 Task: Write a soql queries using OFFSET keyword.
Action: Mouse moved to (1244, 104)
Screenshot: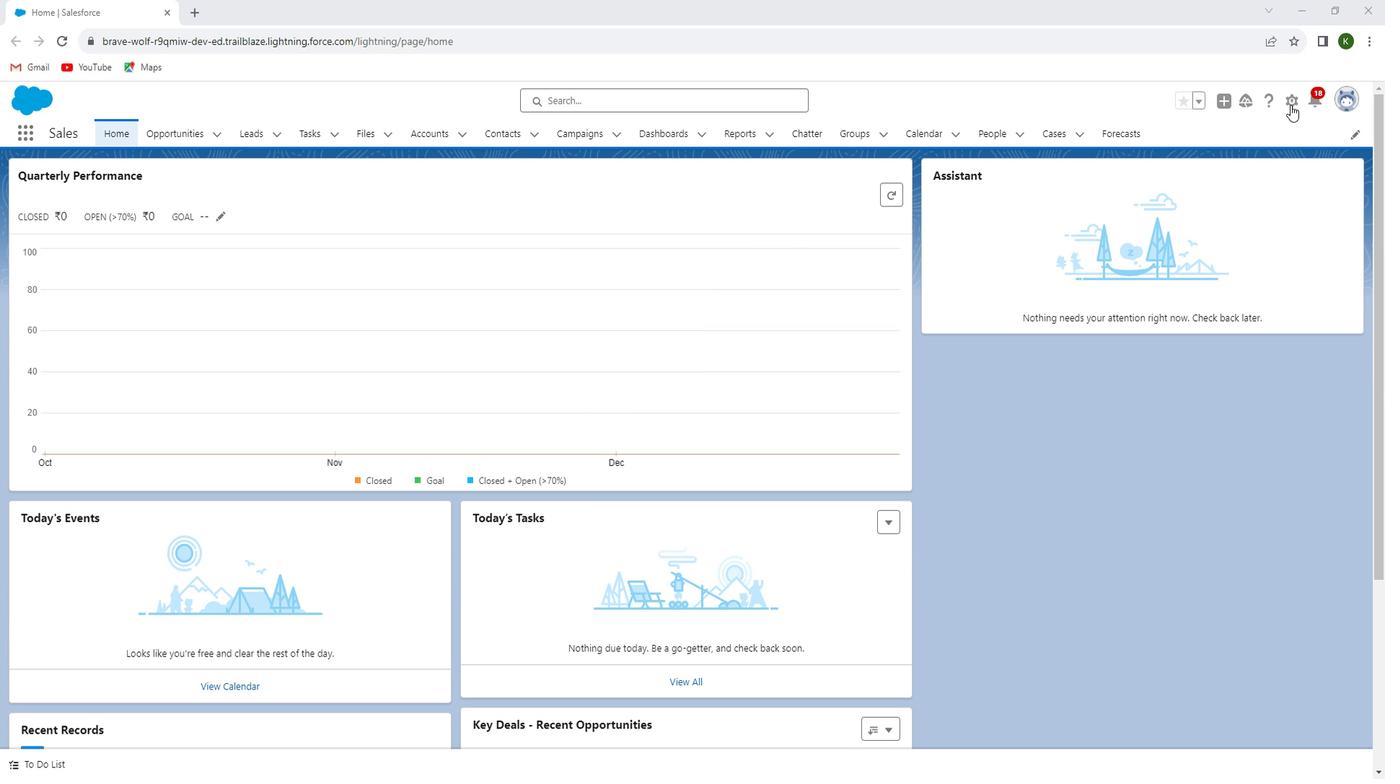 
Action: Mouse pressed left at (1244, 104)
Screenshot: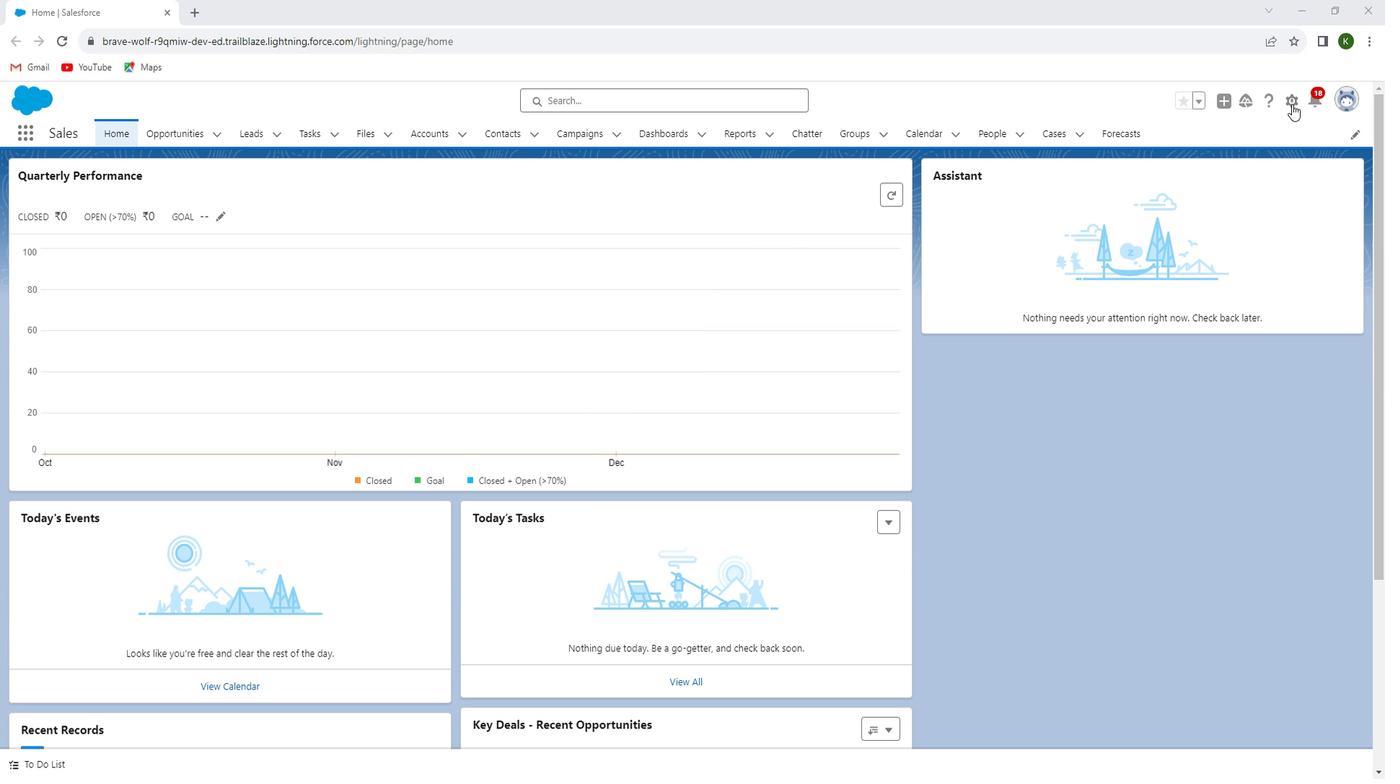 
Action: Mouse moved to (1182, 229)
Screenshot: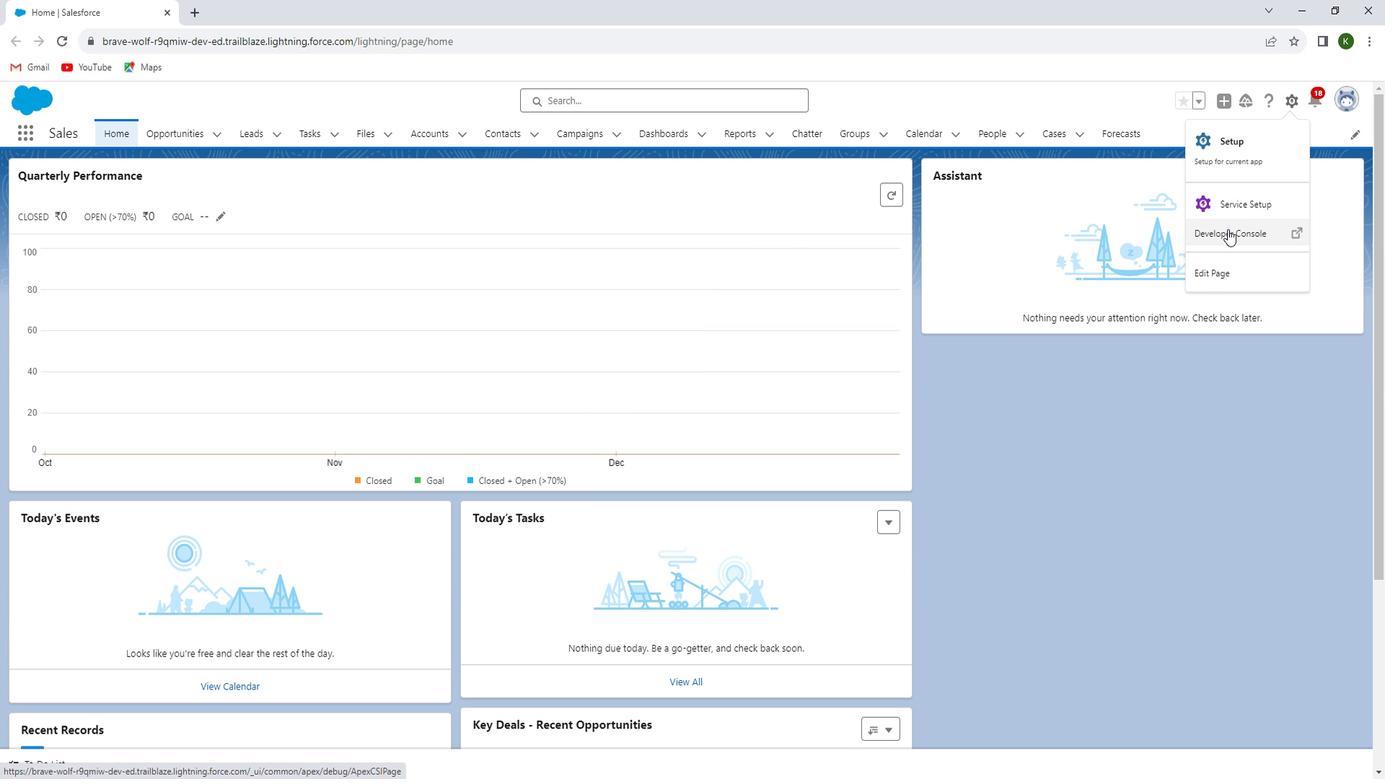 
Action: Mouse pressed left at (1182, 229)
Screenshot: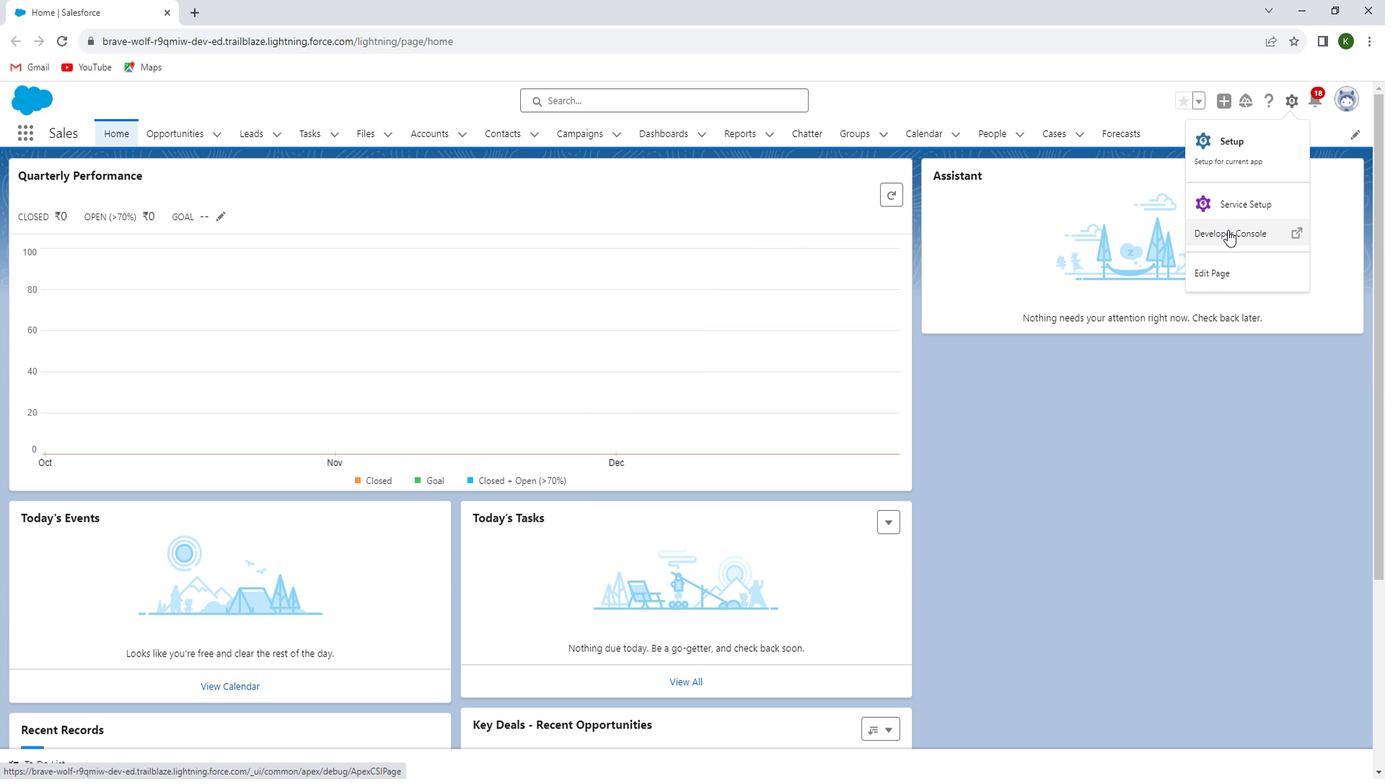 
Action: Mouse moved to (1034, 136)
Screenshot: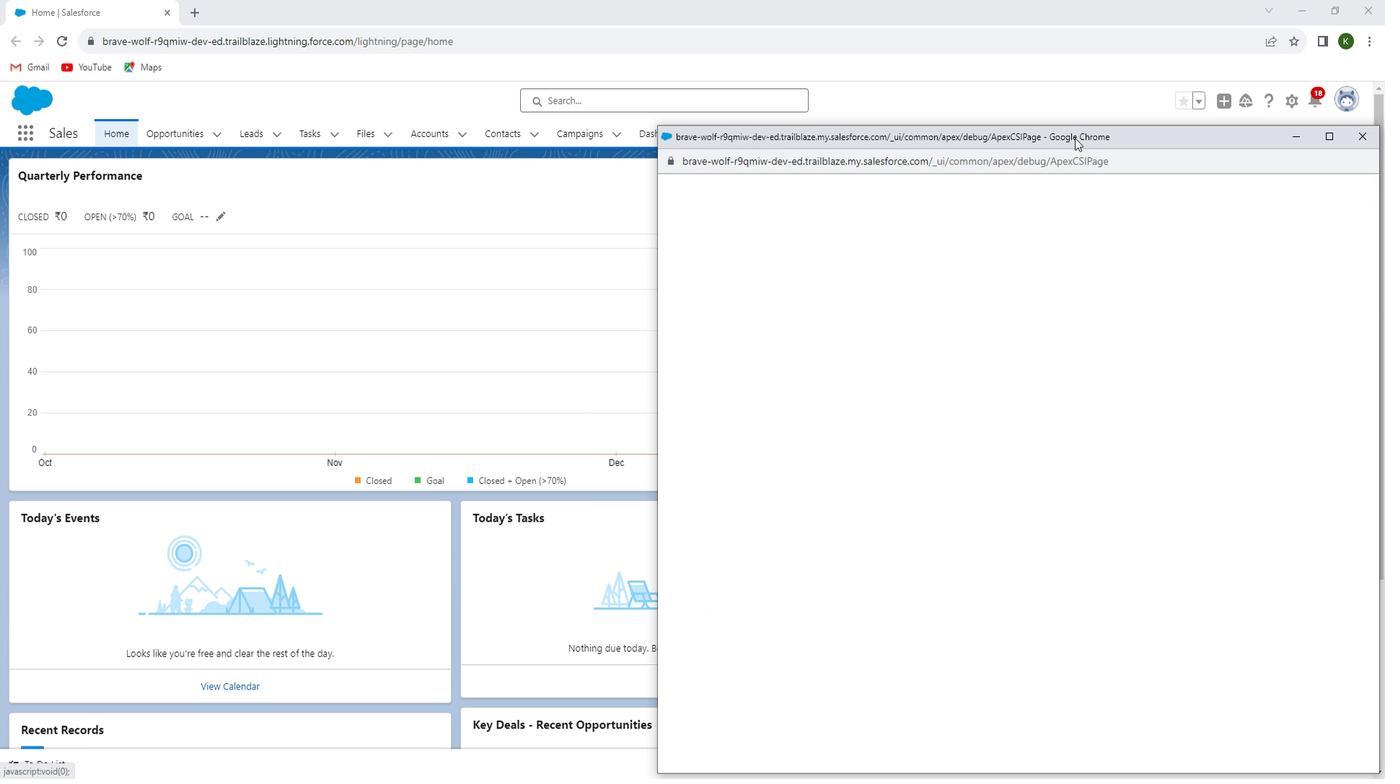 
Action: Mouse pressed left at (1034, 136)
Screenshot: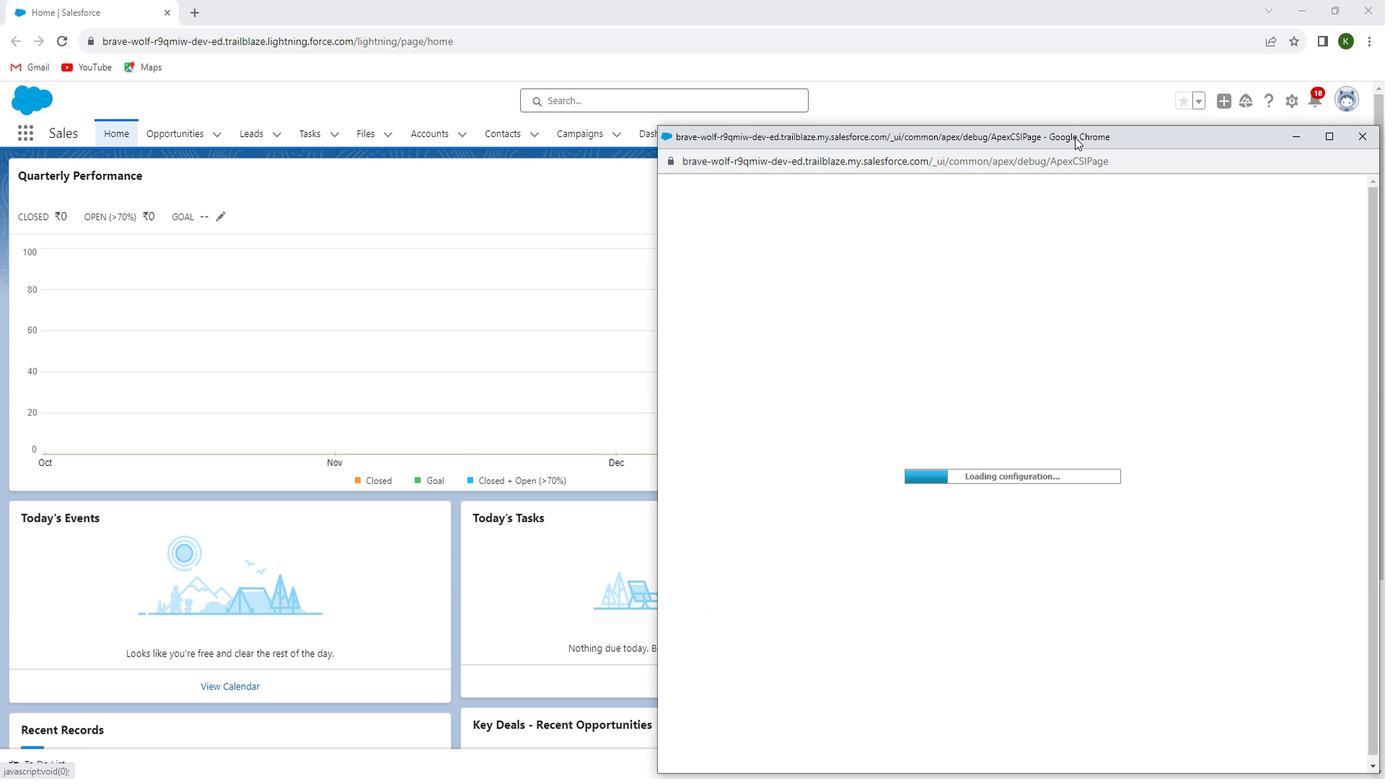 
Action: Mouse moved to (123, 74)
Screenshot: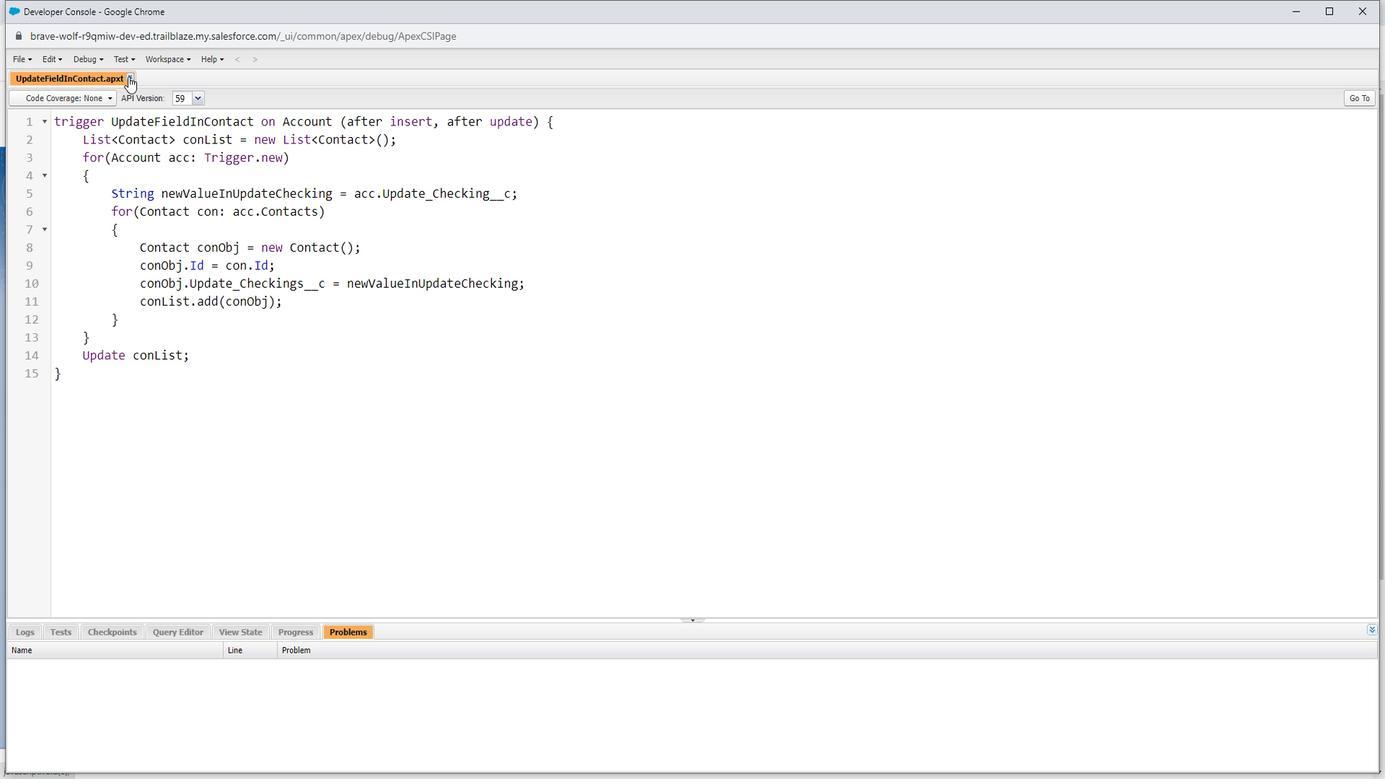 
Action: Mouse pressed left at (123, 74)
Screenshot: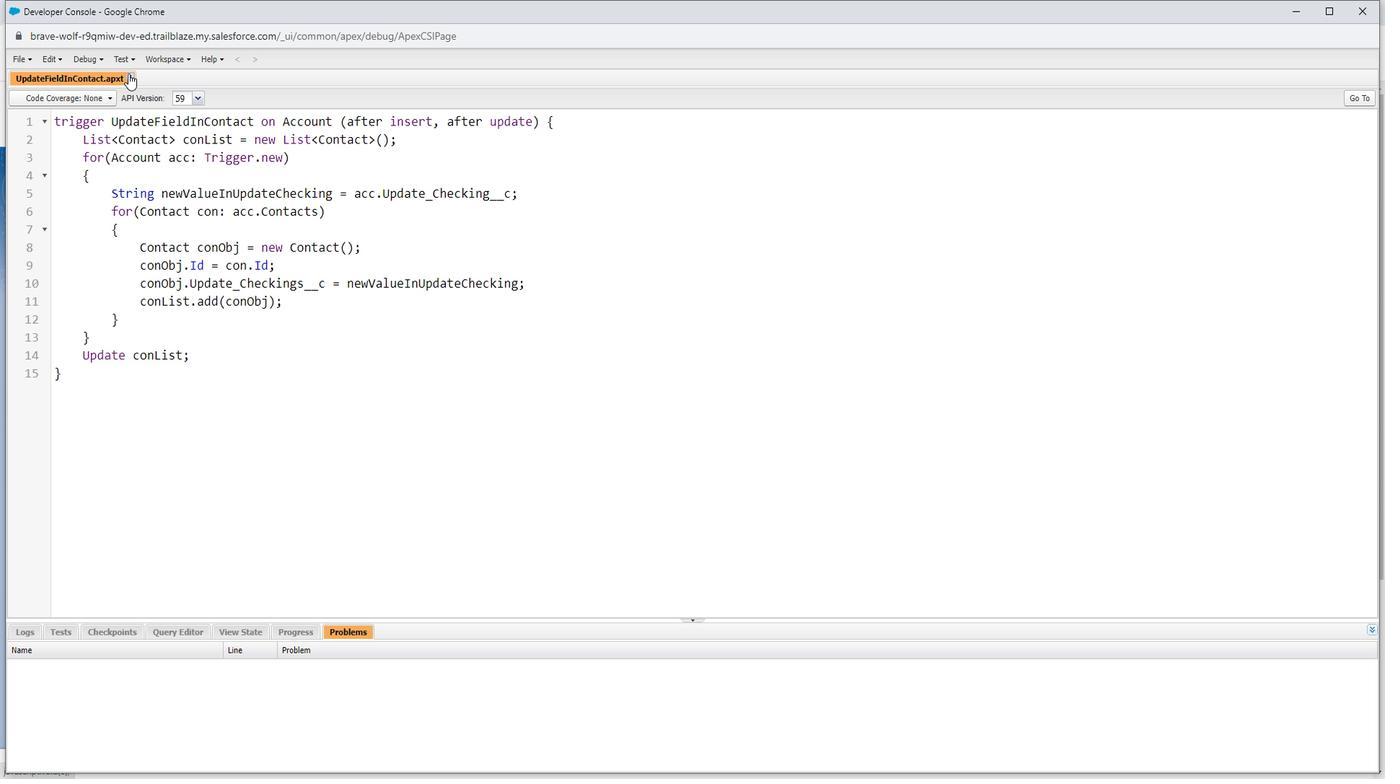 
Action: Mouse moved to (173, 627)
Screenshot: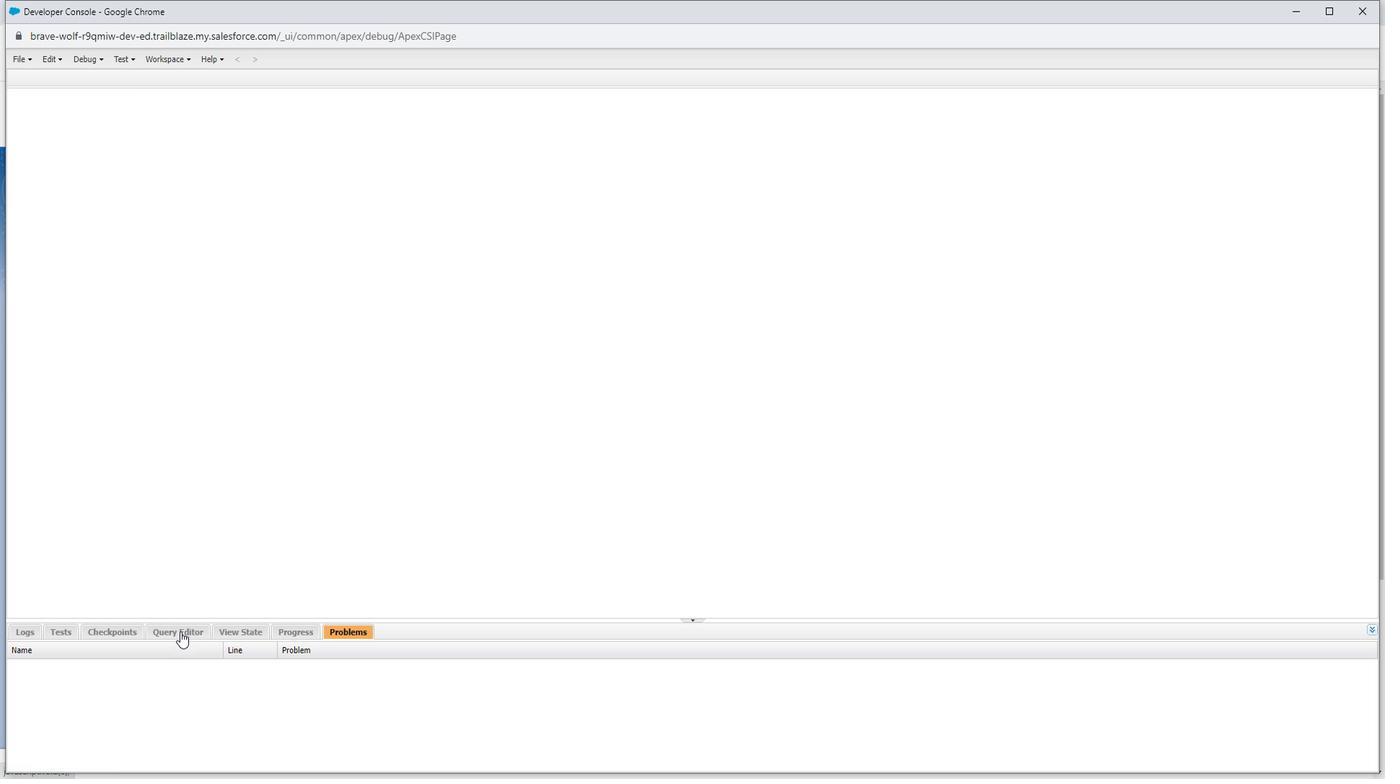 
Action: Mouse pressed left at (173, 627)
Screenshot: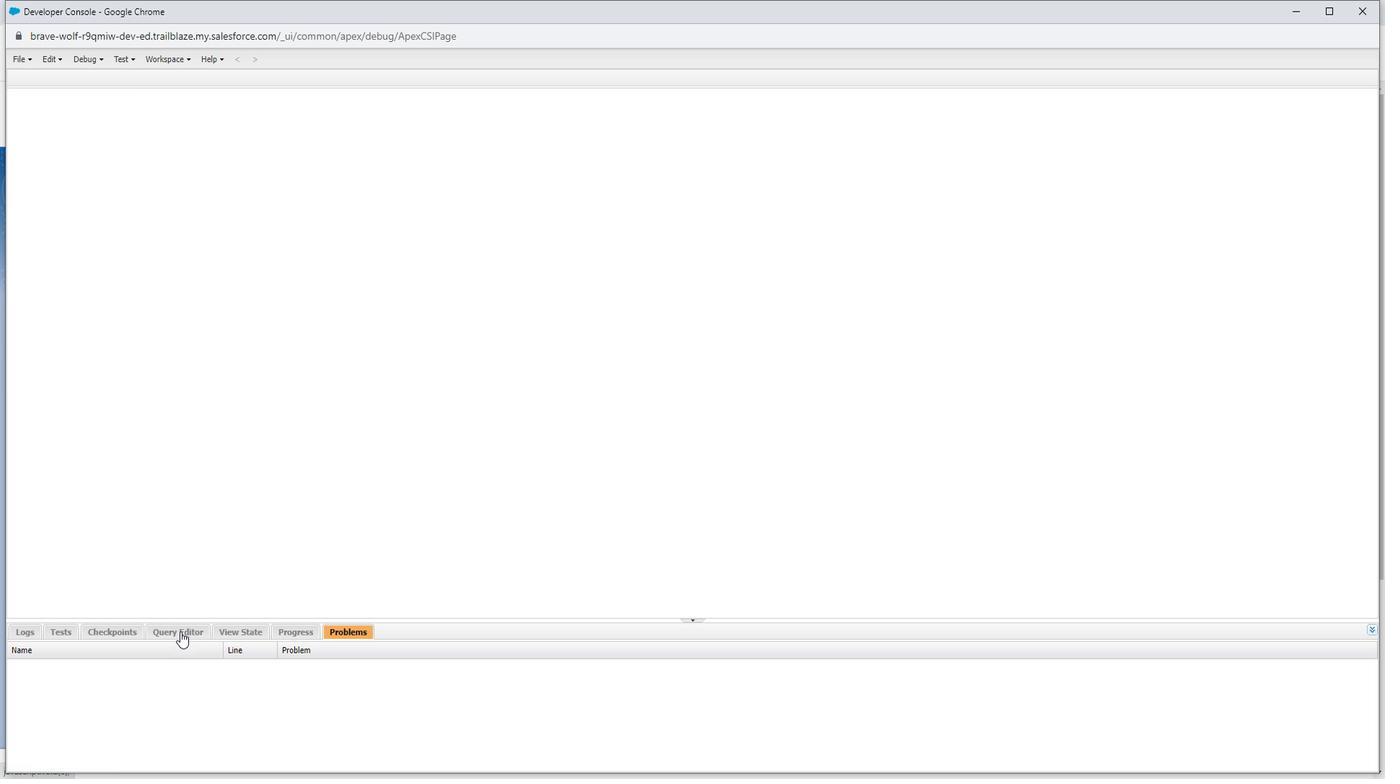 
Action: Mouse moved to (86, 648)
Screenshot: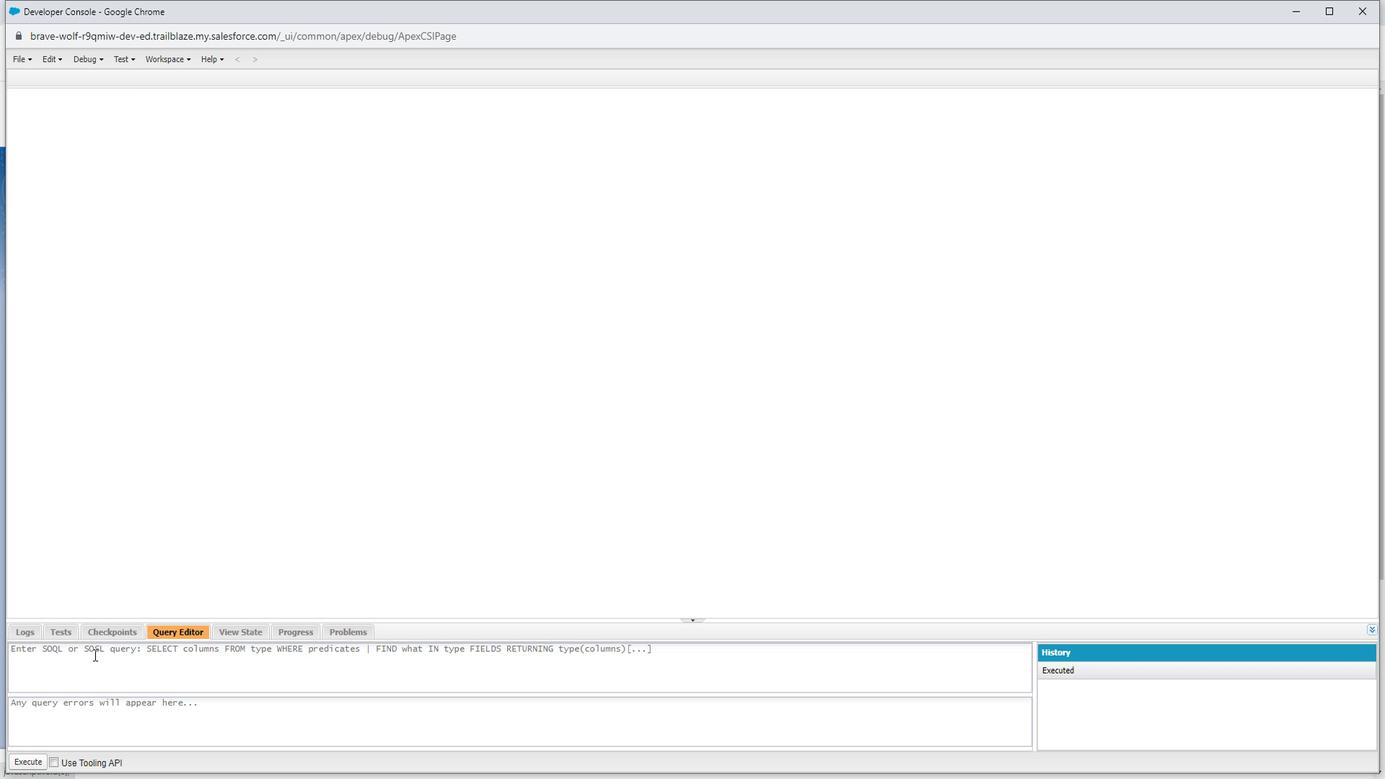 
Action: Mouse pressed left at (86, 648)
Screenshot: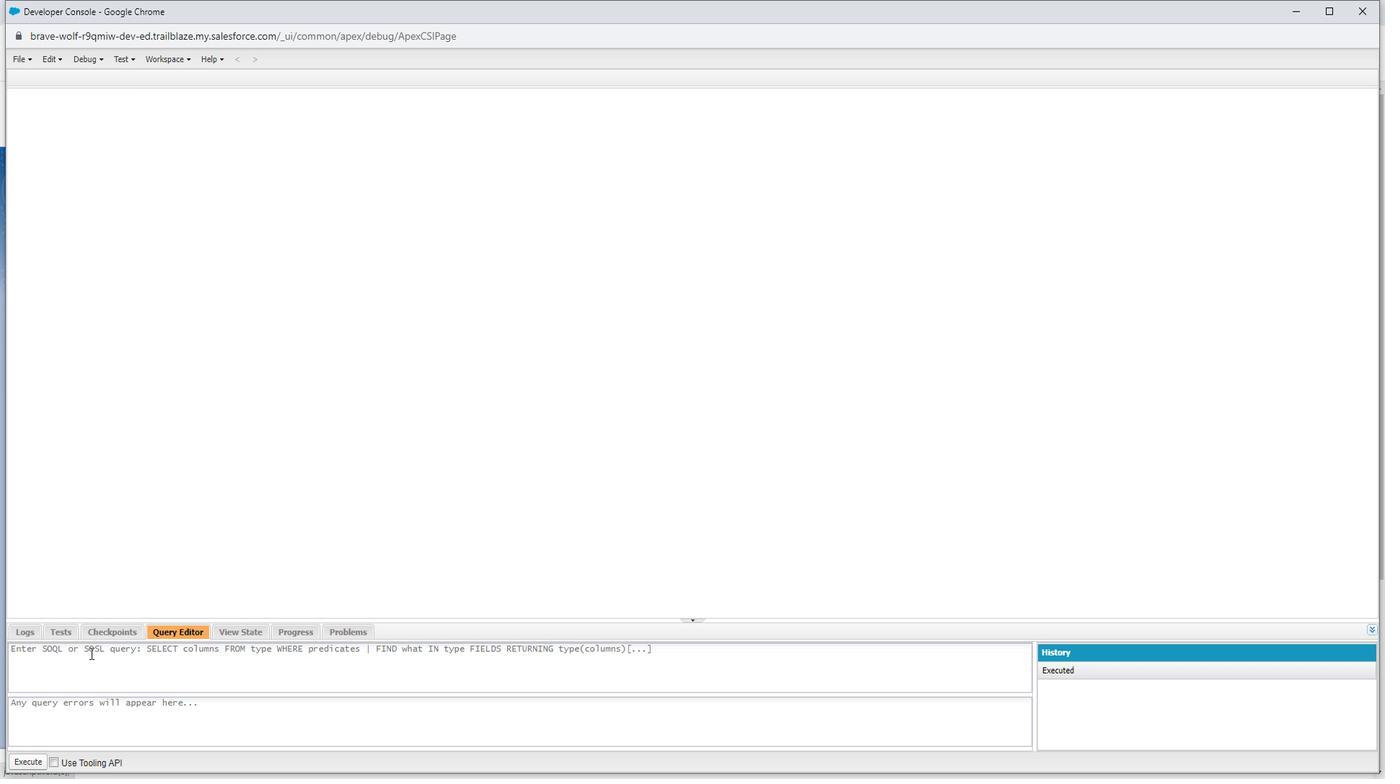 
Action: Mouse moved to (89, 653)
Screenshot: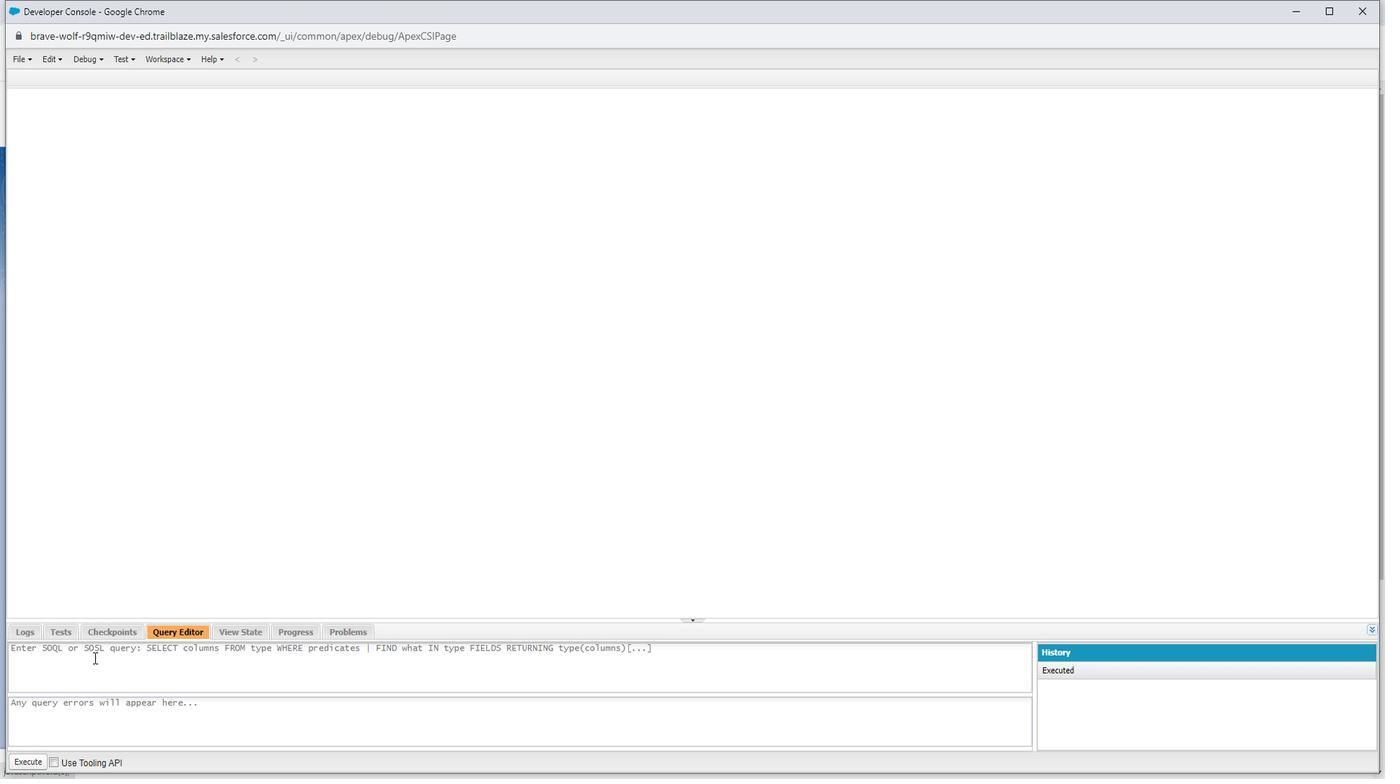 
Action: Key pressed <Key.shift>Select<Key.space>name<Key.space>from<Key.space><Key.shift>Account
Screenshot: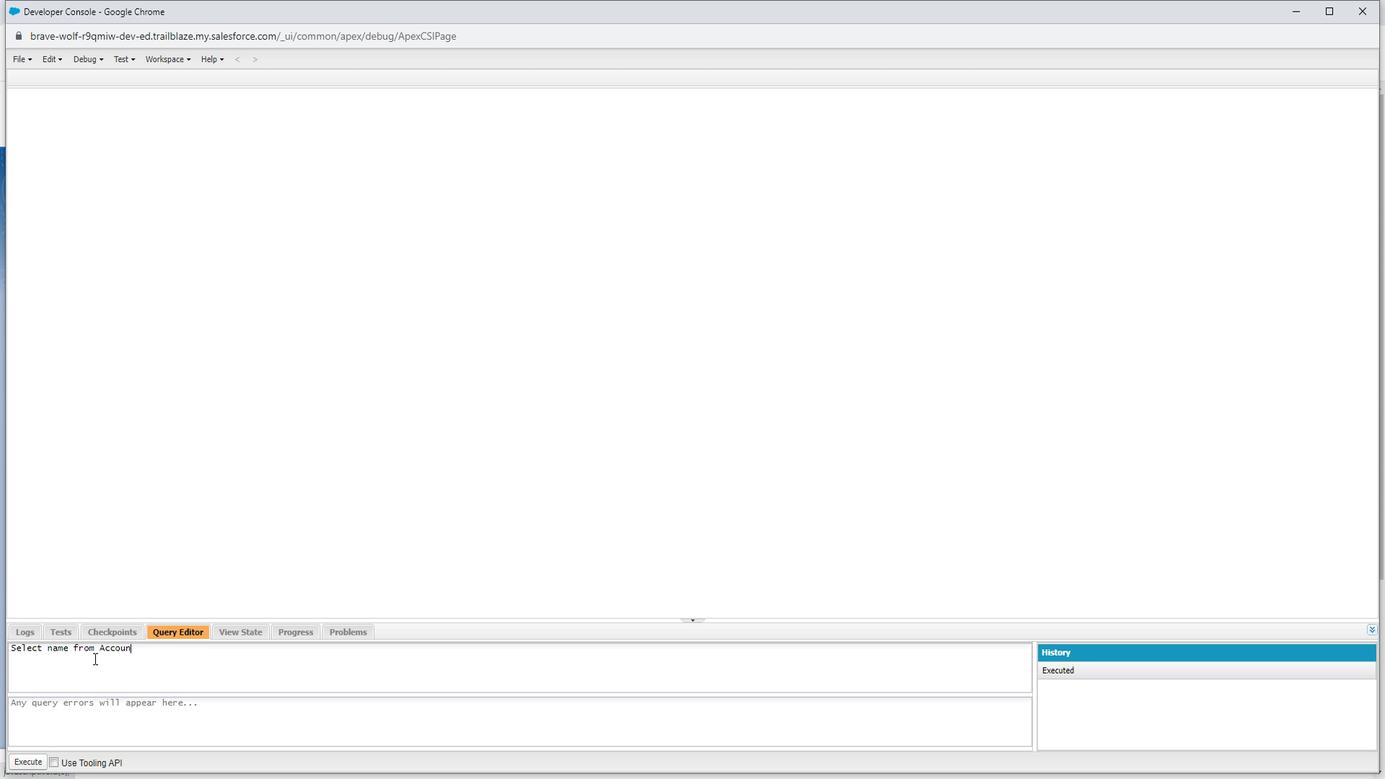 
Action: Mouse moved to (23, 755)
Screenshot: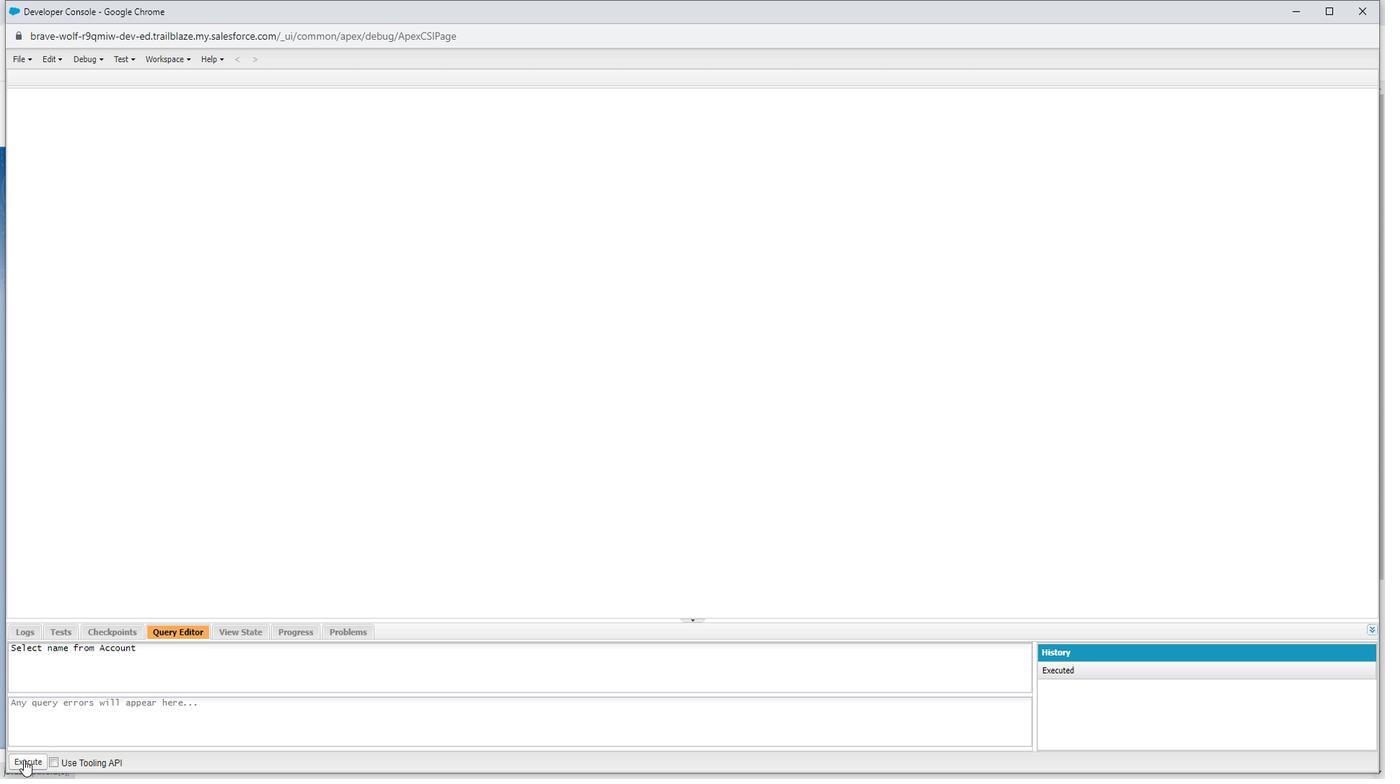 
Action: Mouse pressed left at (23, 755)
Screenshot: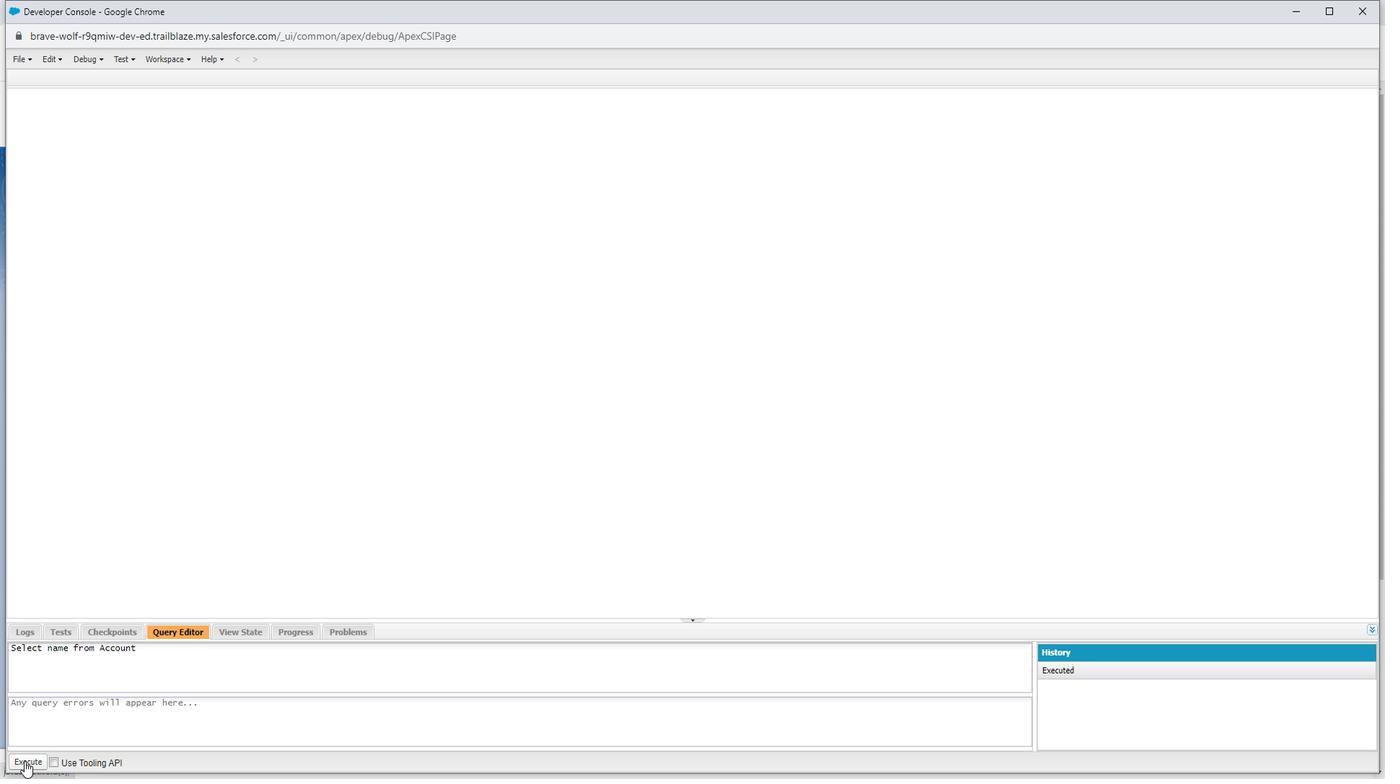 
Action: Mouse moved to (157, 652)
Screenshot: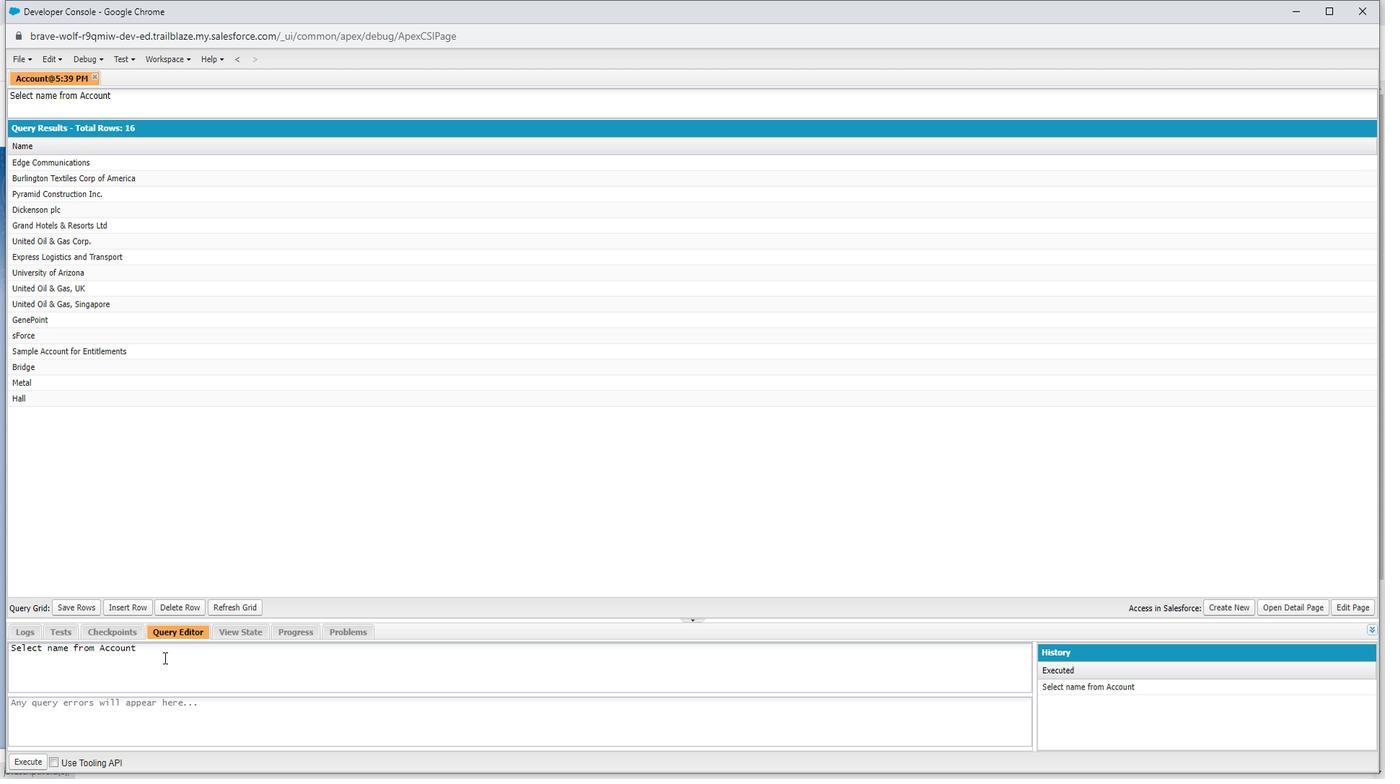 
Action: Mouse pressed left at (157, 652)
Screenshot: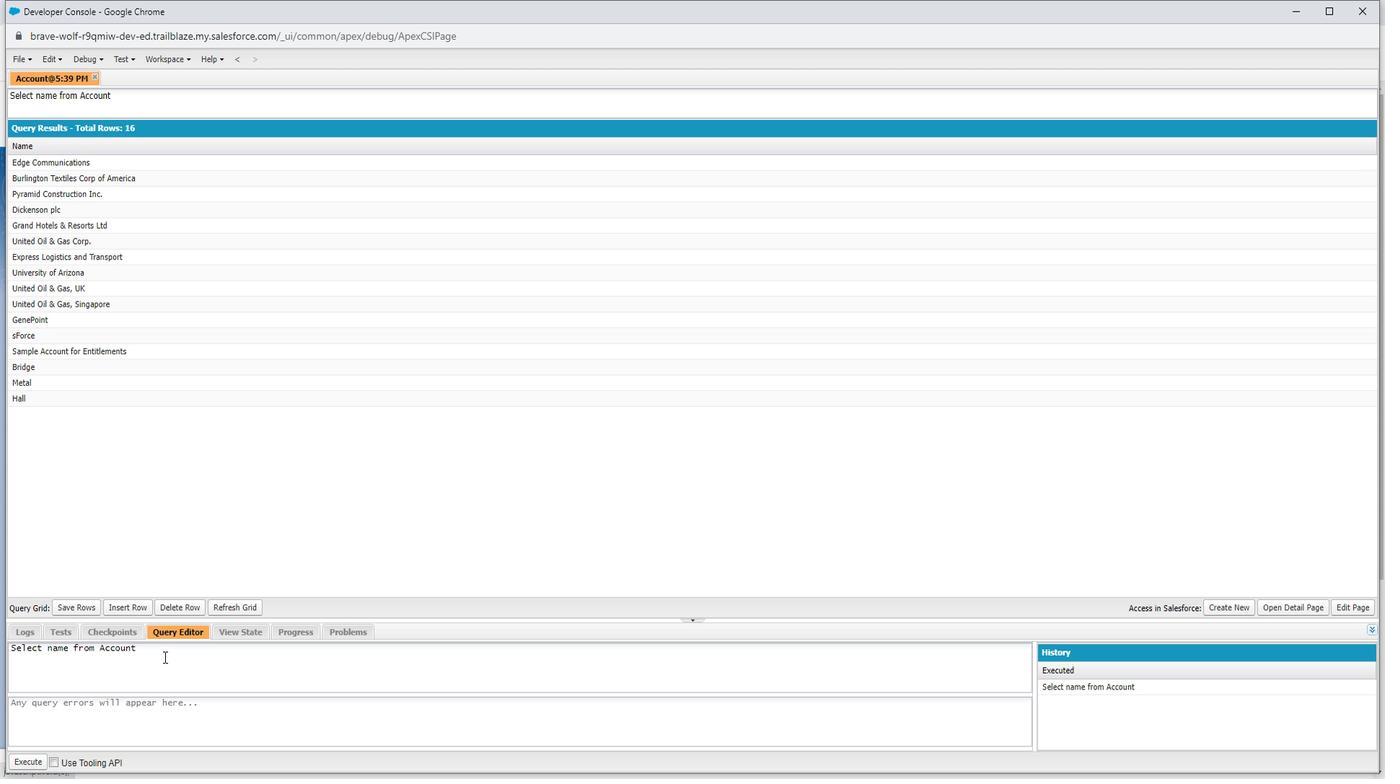 
Action: Key pressed <Key.space>offset<Key.space>2
Screenshot: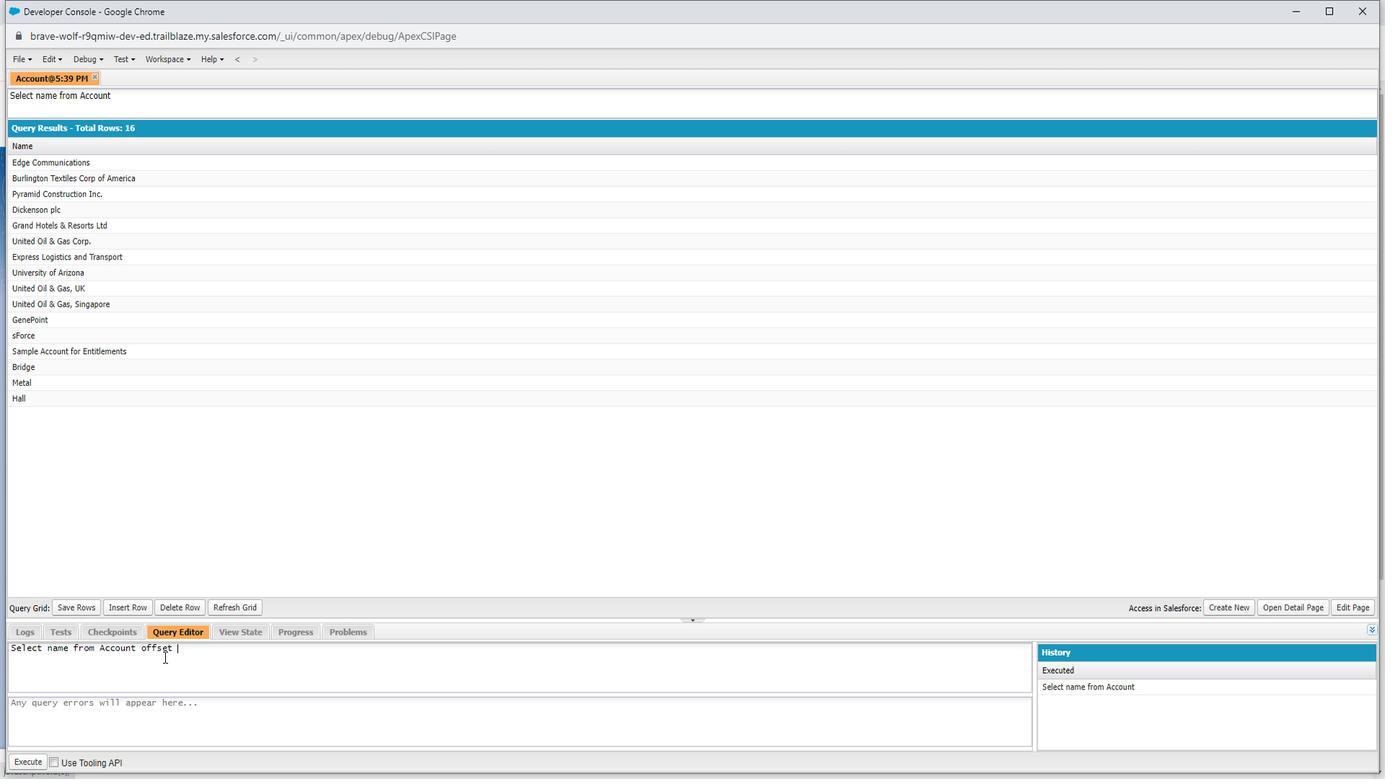 
Action: Mouse moved to (25, 757)
Screenshot: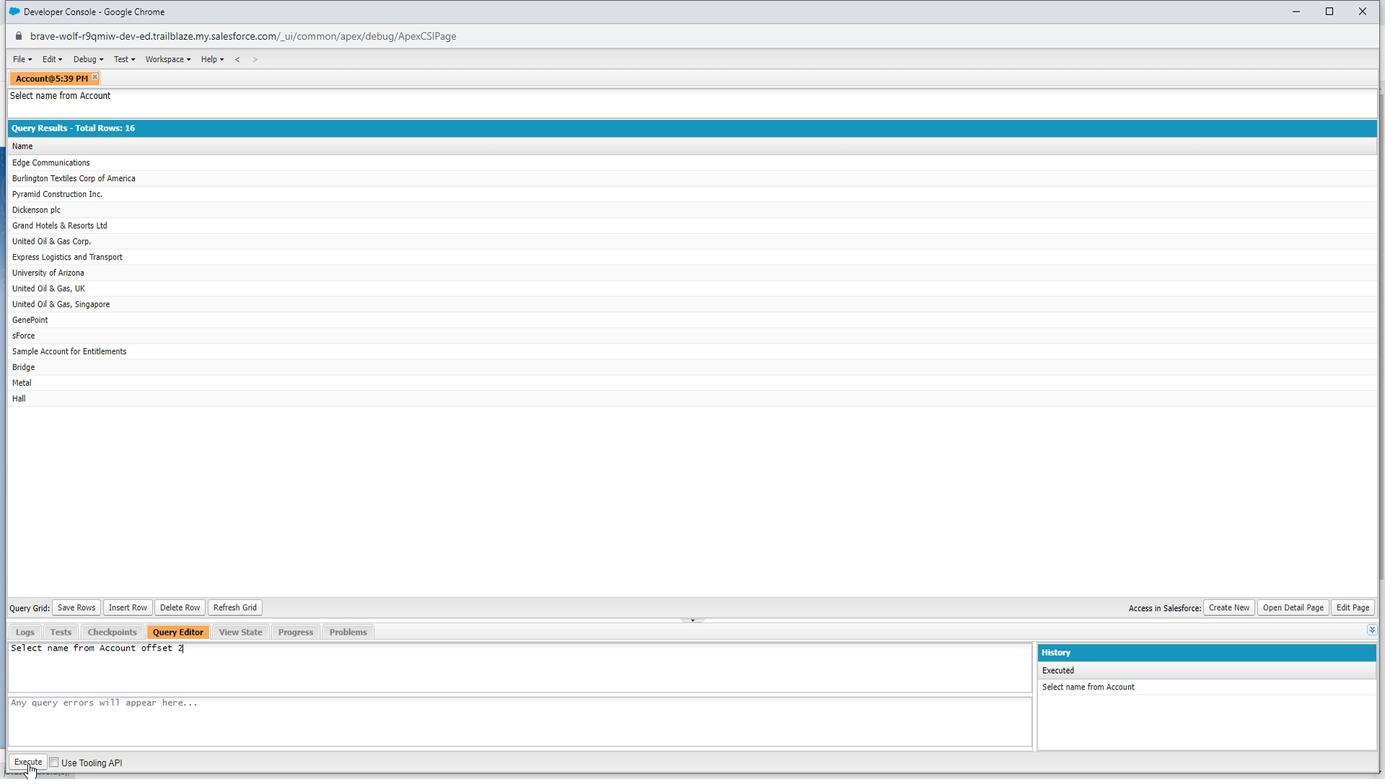 
Action: Mouse pressed left at (25, 757)
Screenshot: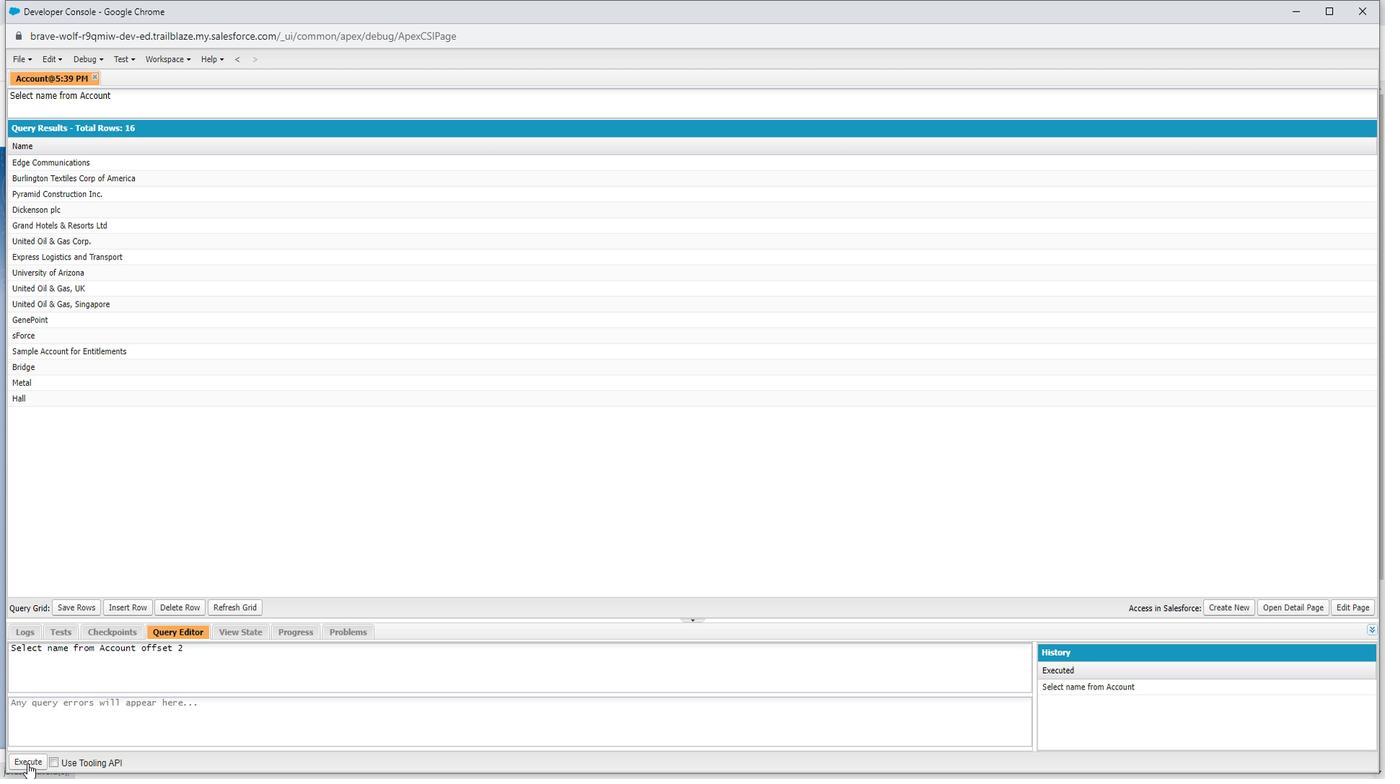 
Action: Mouse moved to (251, 237)
Screenshot: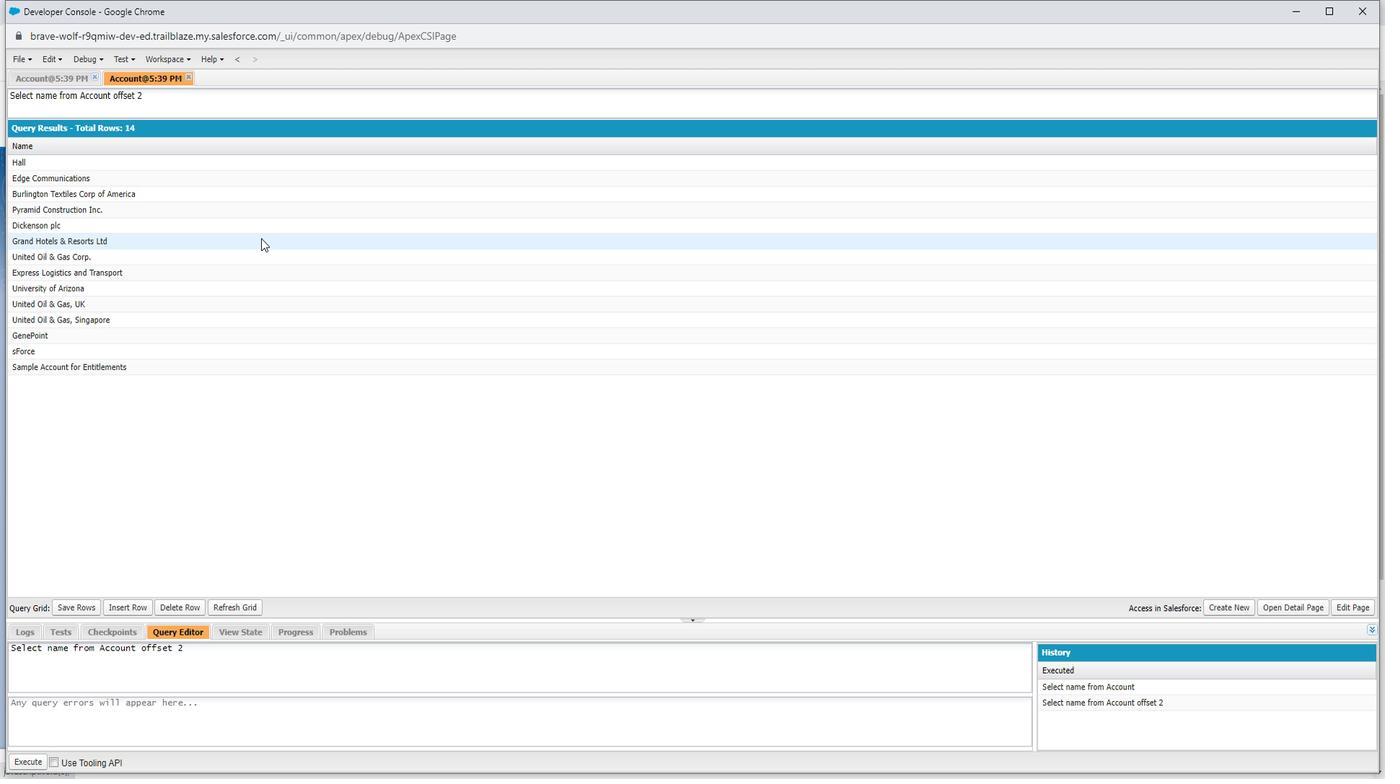 
